 Task: Search the location "Elmore State Park"
Action: Mouse moved to (402, 140)
Screenshot: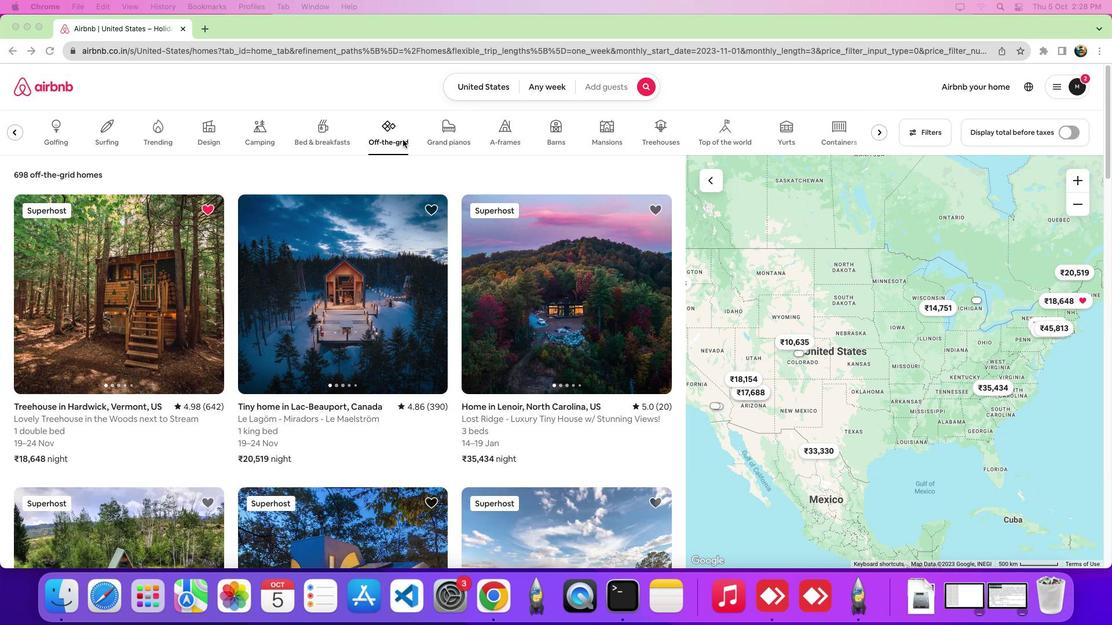 
Action: Mouse pressed left at (402, 140)
Screenshot: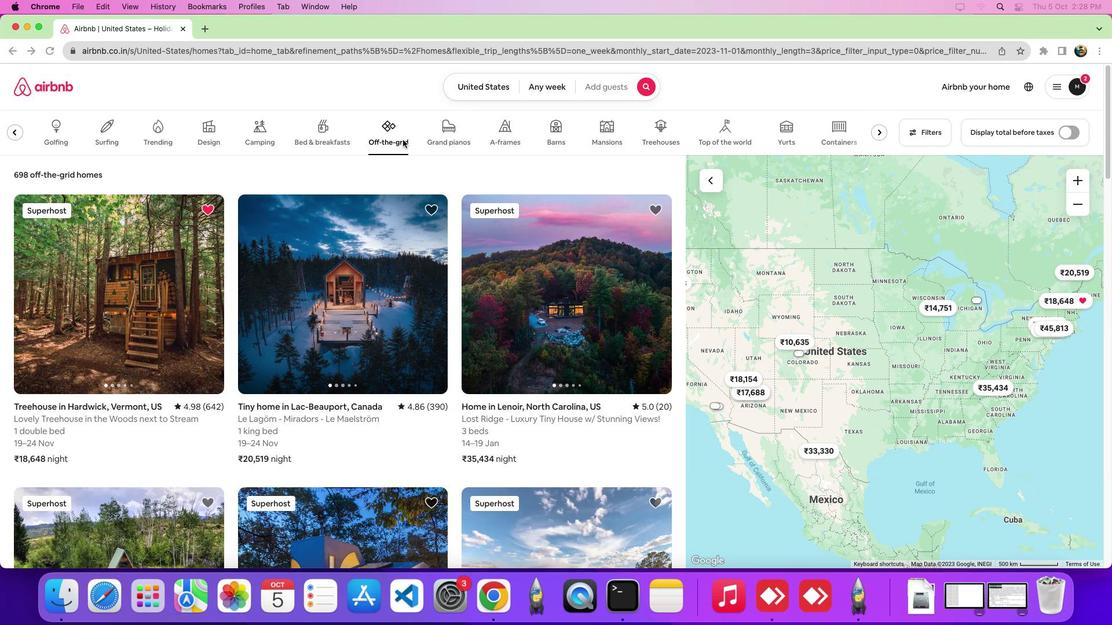 
Action: Mouse moved to (184, 272)
Screenshot: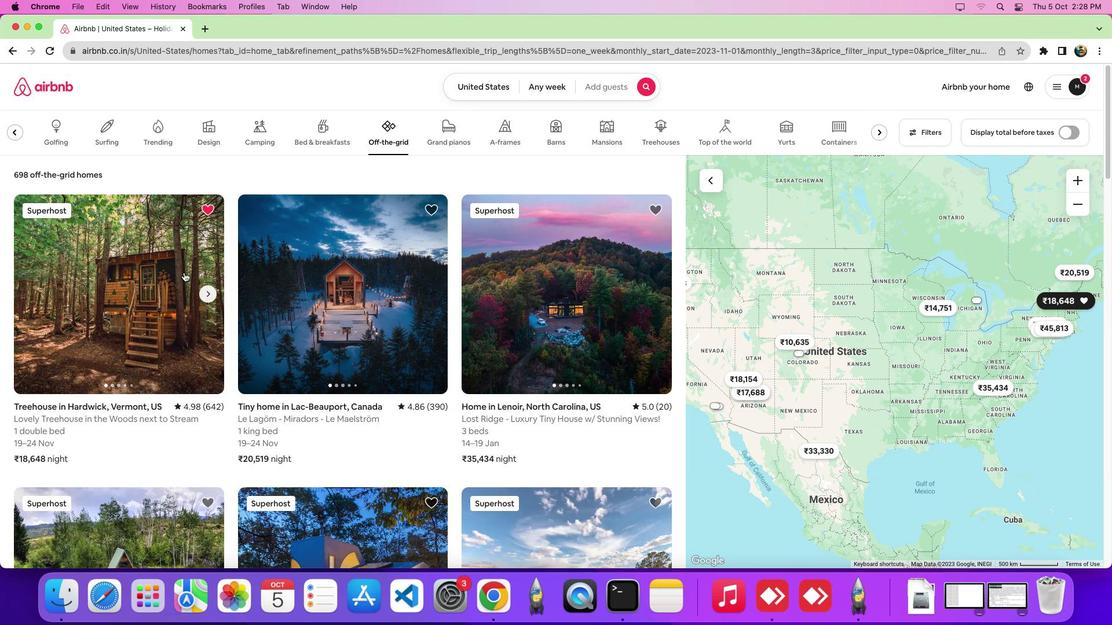 
Action: Mouse pressed left at (184, 272)
Screenshot: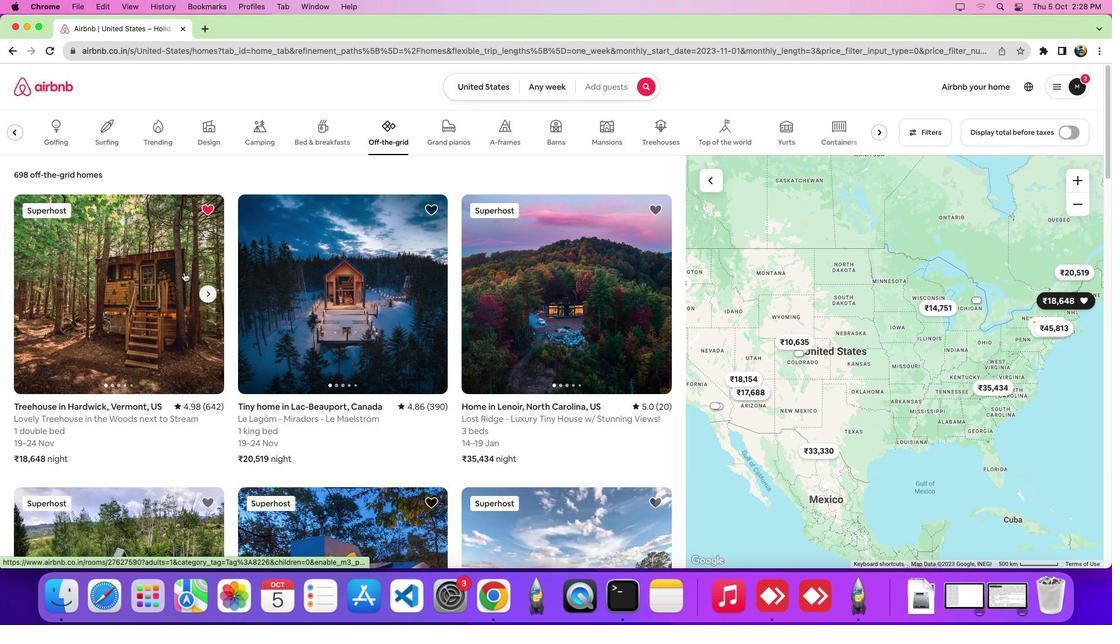 
Action: Mouse moved to (554, 225)
Screenshot: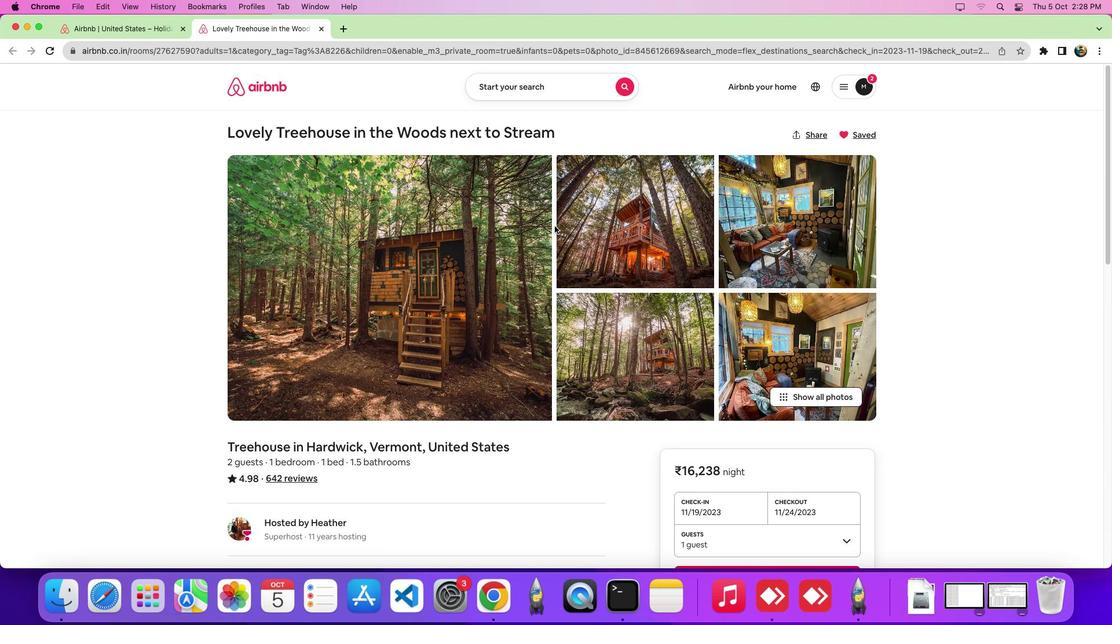 
Action: Mouse scrolled (554, 225) with delta (0, 0)
Screenshot: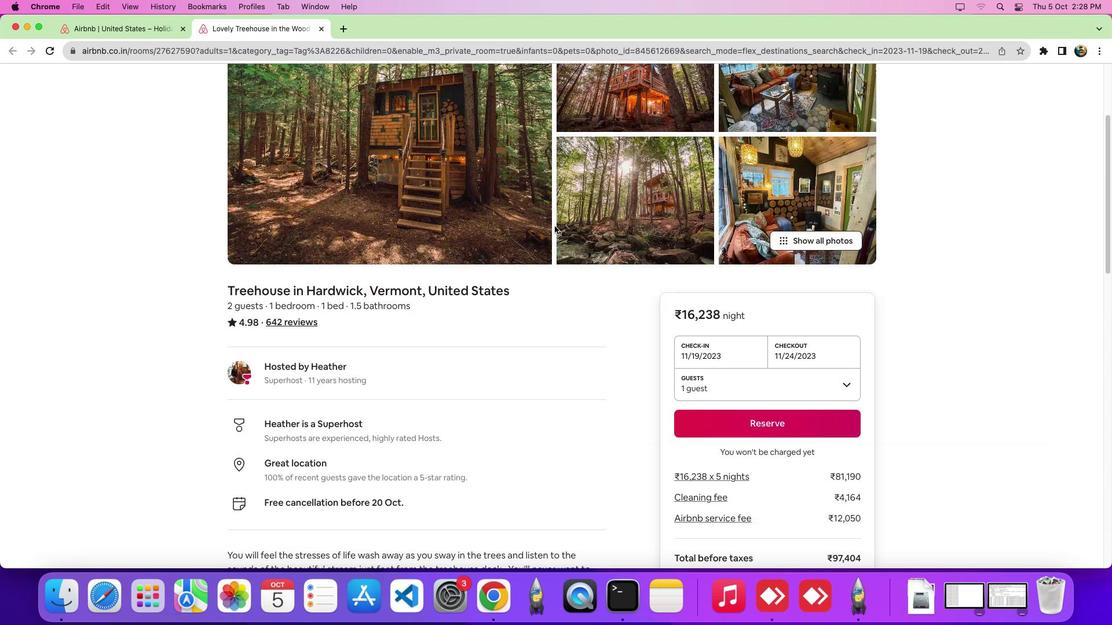 
Action: Mouse scrolled (554, 225) with delta (0, -1)
Screenshot: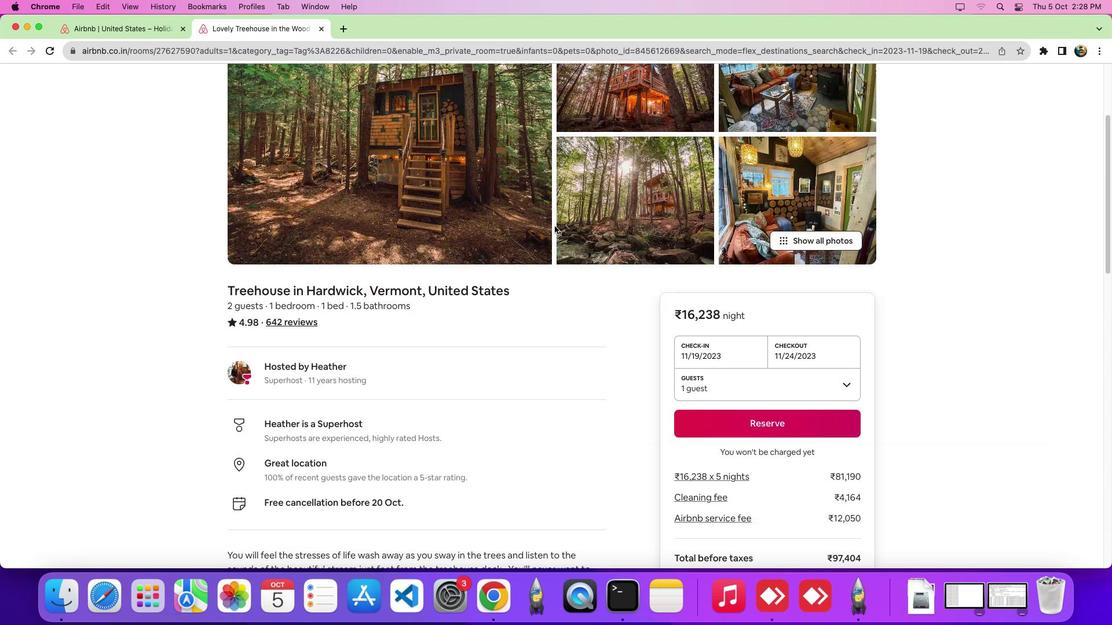 
Action: Mouse scrolled (554, 225) with delta (0, -5)
Screenshot: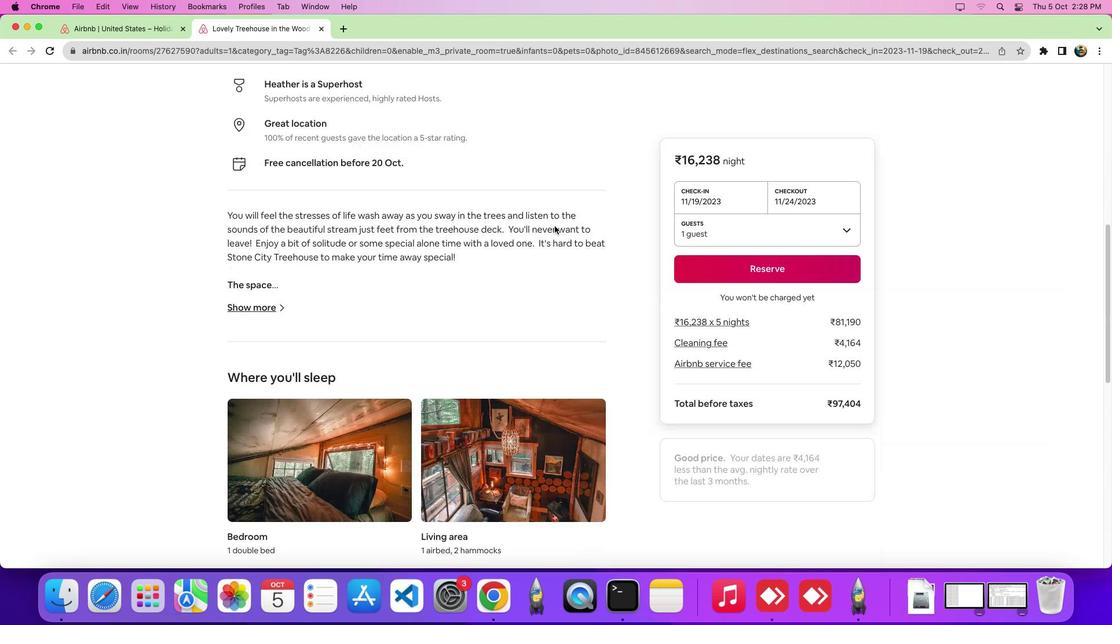 
Action: Mouse scrolled (554, 225) with delta (0, -8)
Screenshot: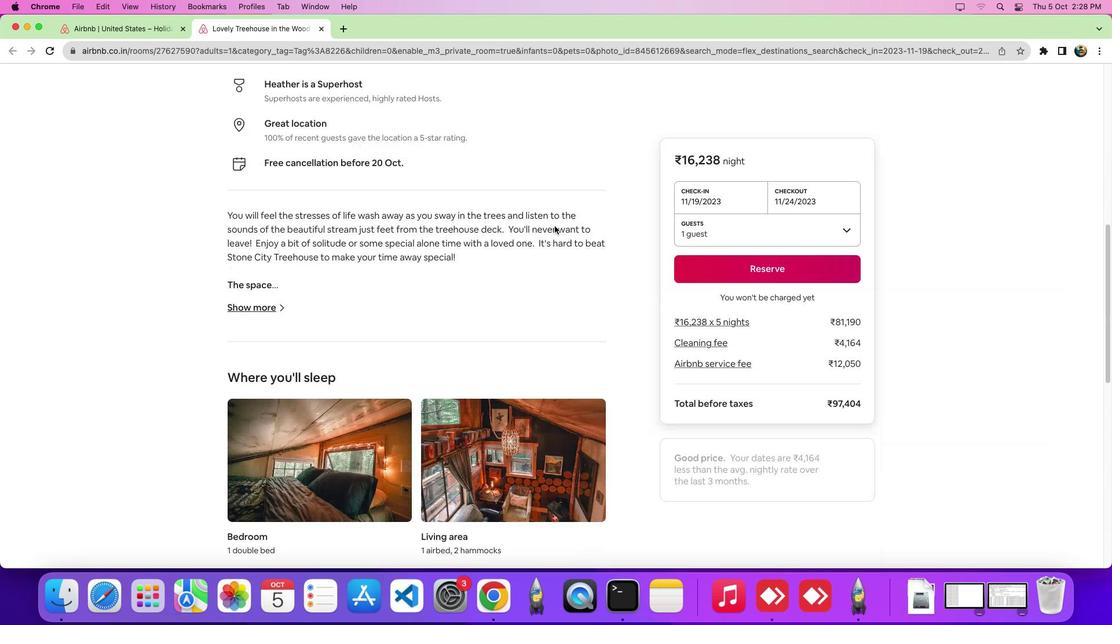 
Action: Mouse scrolled (554, 225) with delta (0, -8)
Screenshot: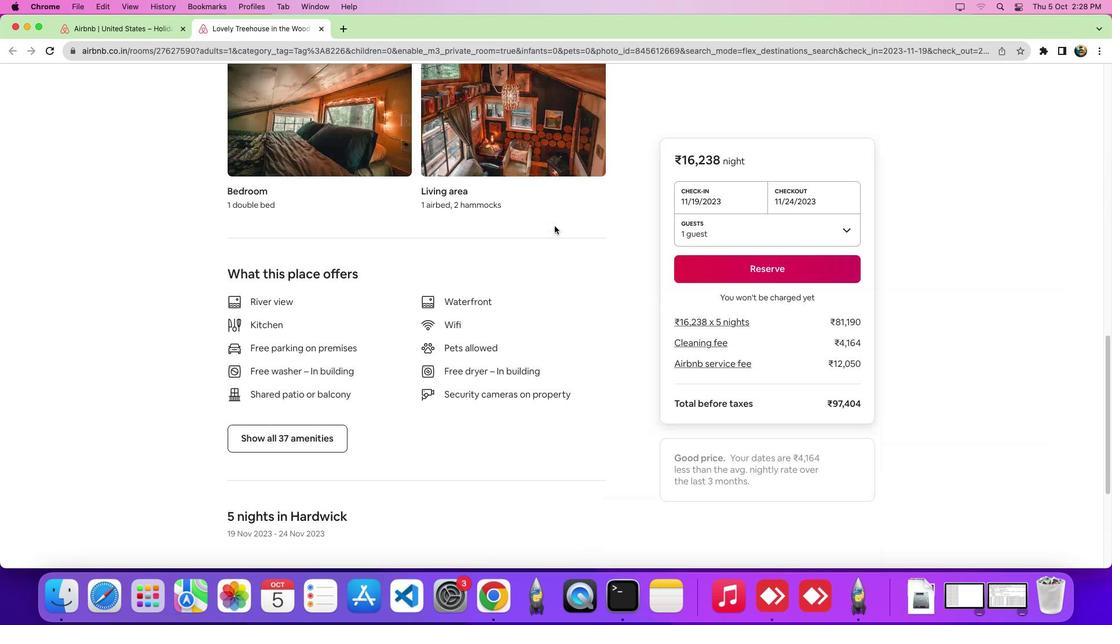 
Action: Mouse moved to (379, 88)
Screenshot: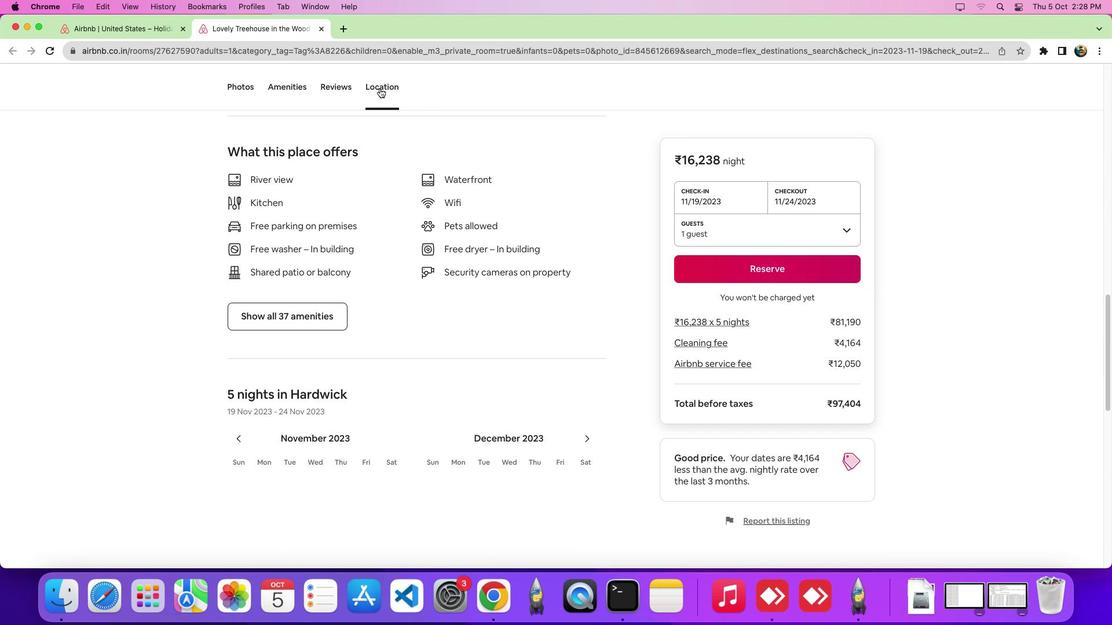 
Action: Mouse pressed left at (379, 88)
Screenshot: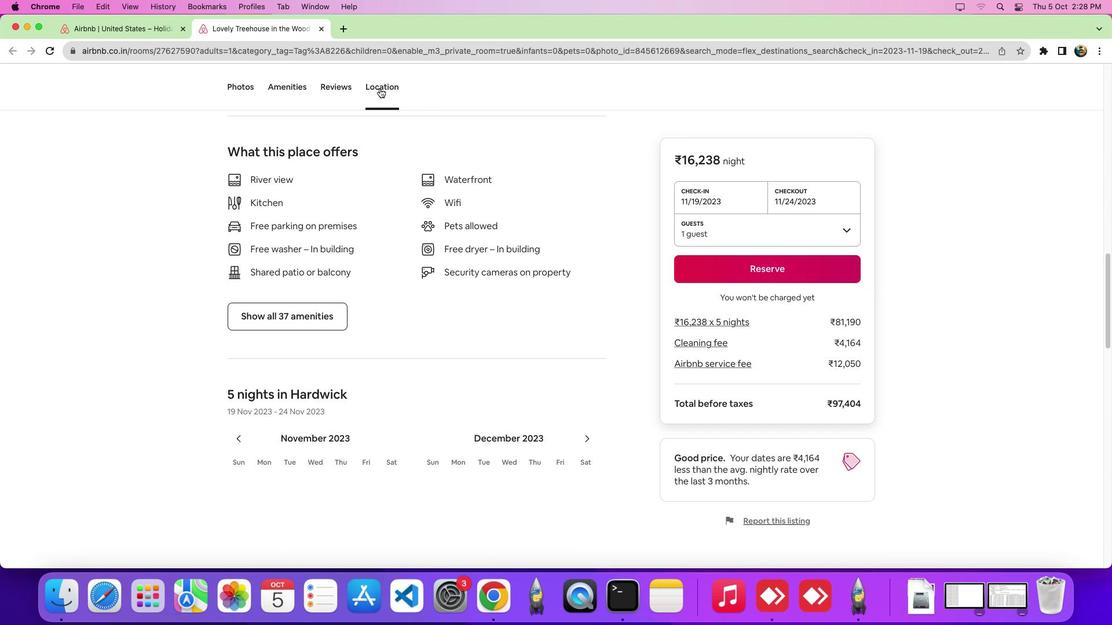 
Action: Mouse moved to (849, 225)
Screenshot: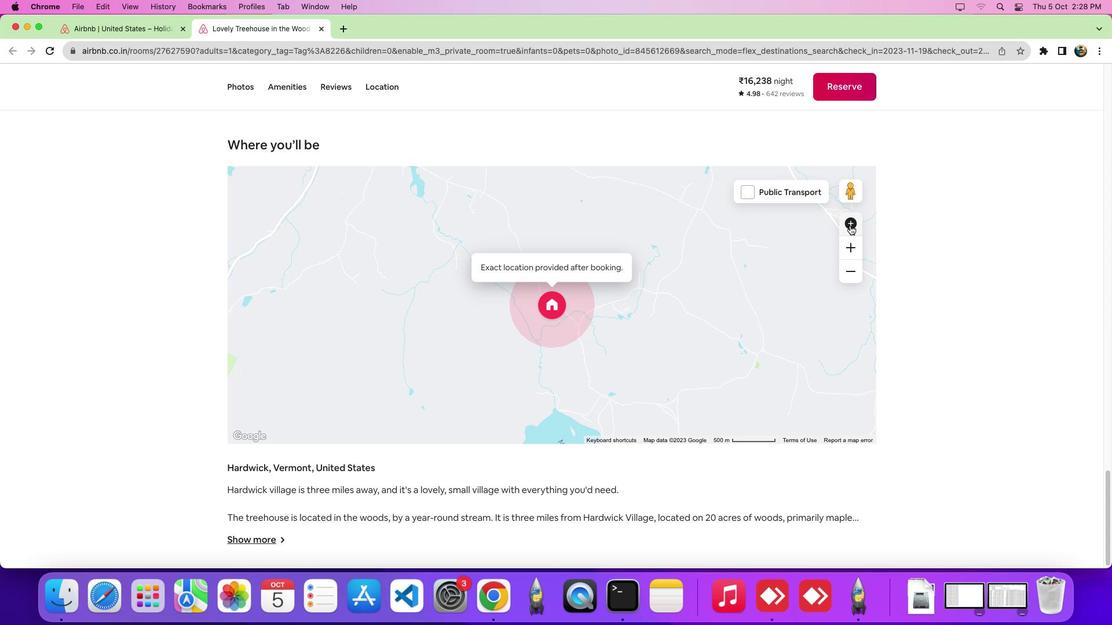 
Action: Mouse pressed left at (849, 225)
Screenshot: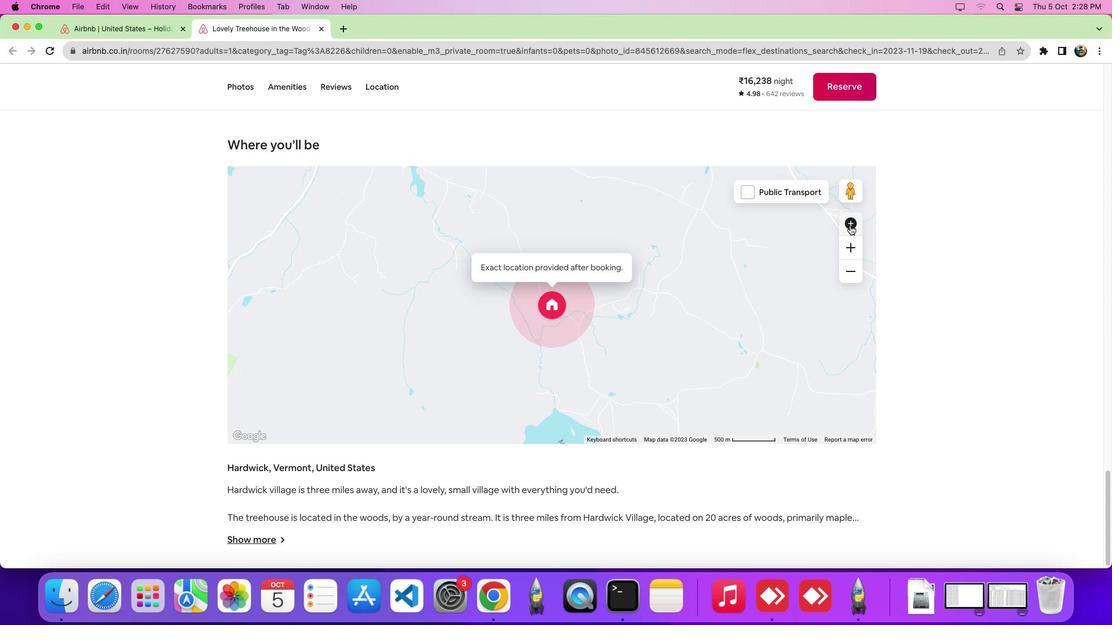 
Action: Mouse moved to (761, 234)
Screenshot: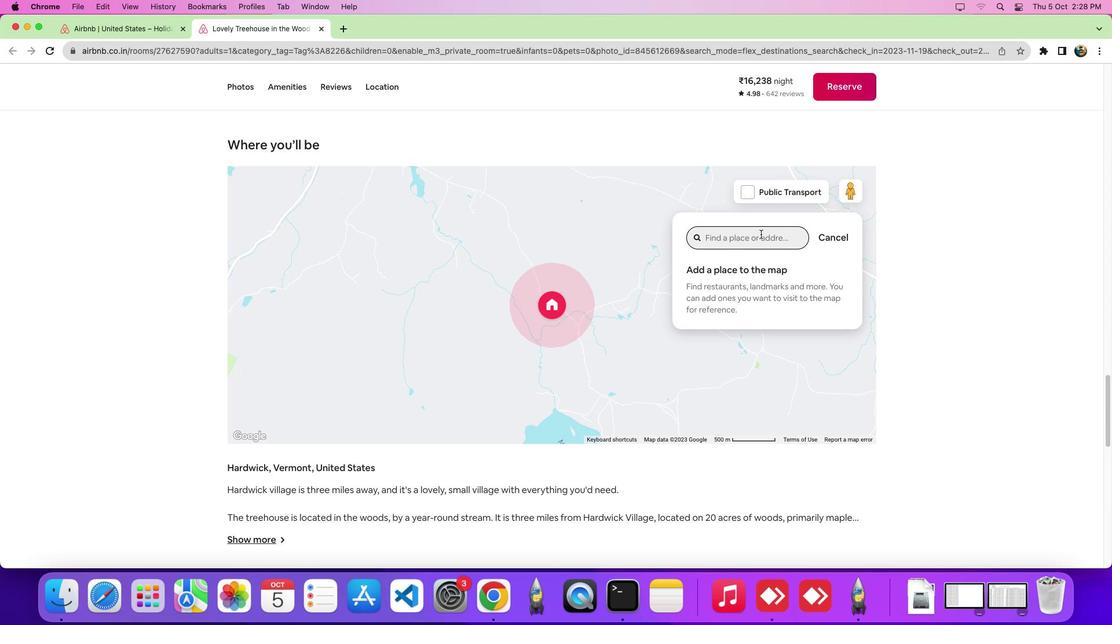
Action: Mouse pressed left at (761, 234)
Screenshot: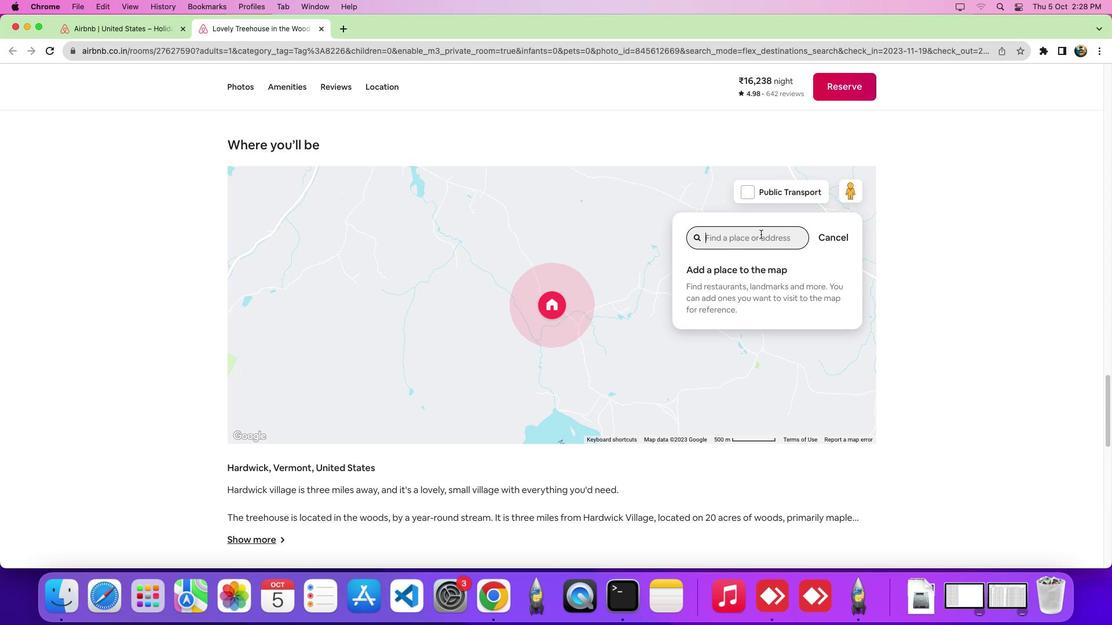 
Action: Key pressed Key.shift_r
Screenshot: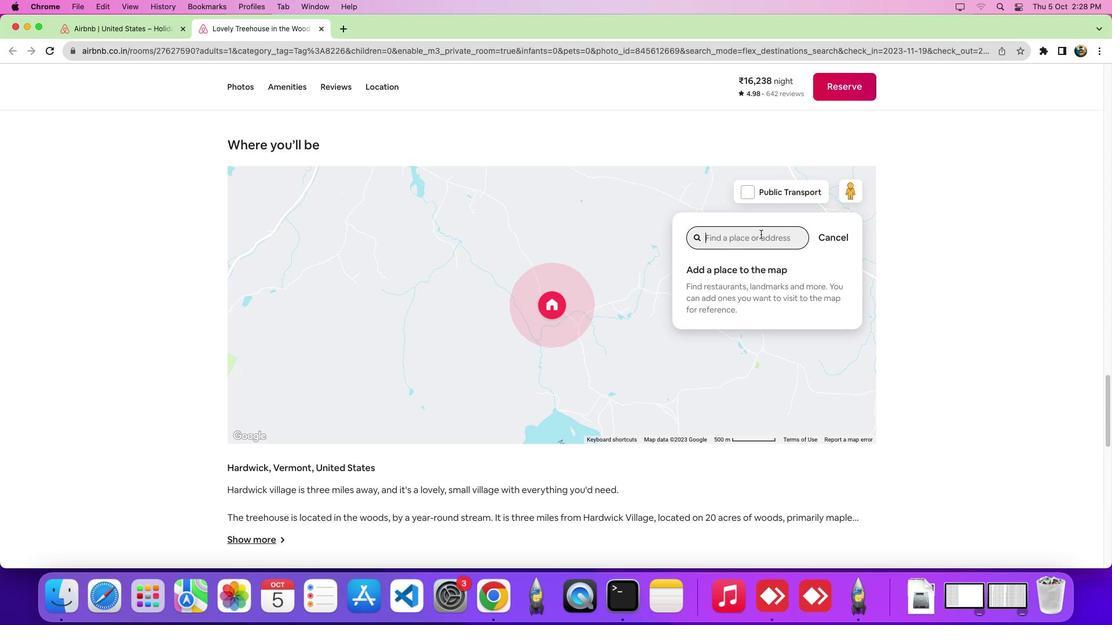 
Action: Mouse moved to (768, 235)
Screenshot: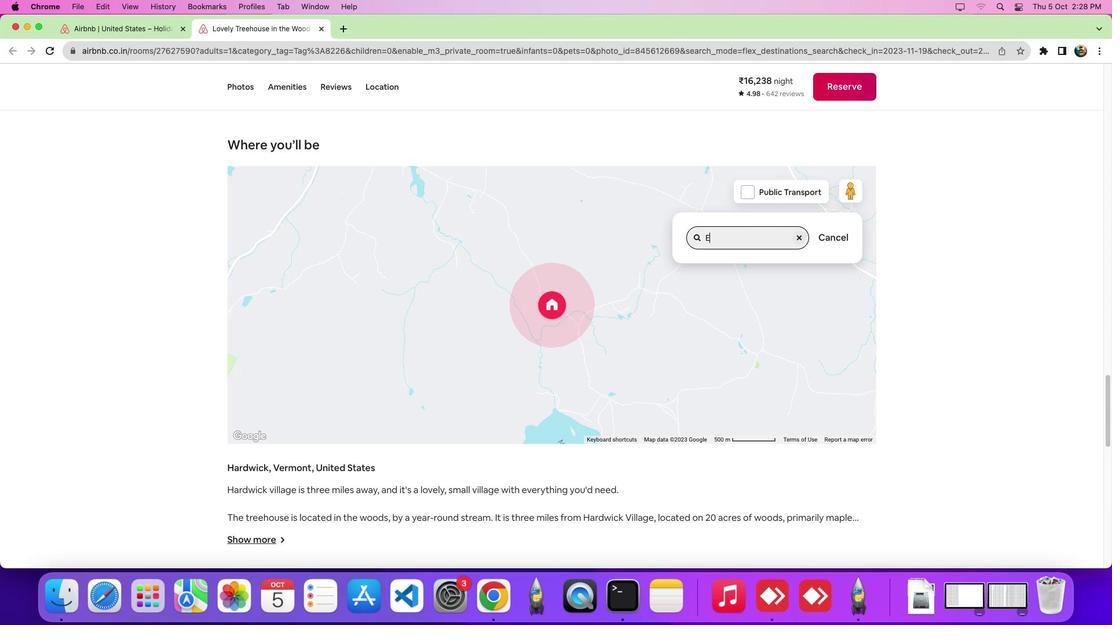 
Action: Key pressed 'E''l''o''m''o''r''e'Key.spaceKey.shift_r'S''t''a''t''e'Key.spaceKey.shift
Screenshot: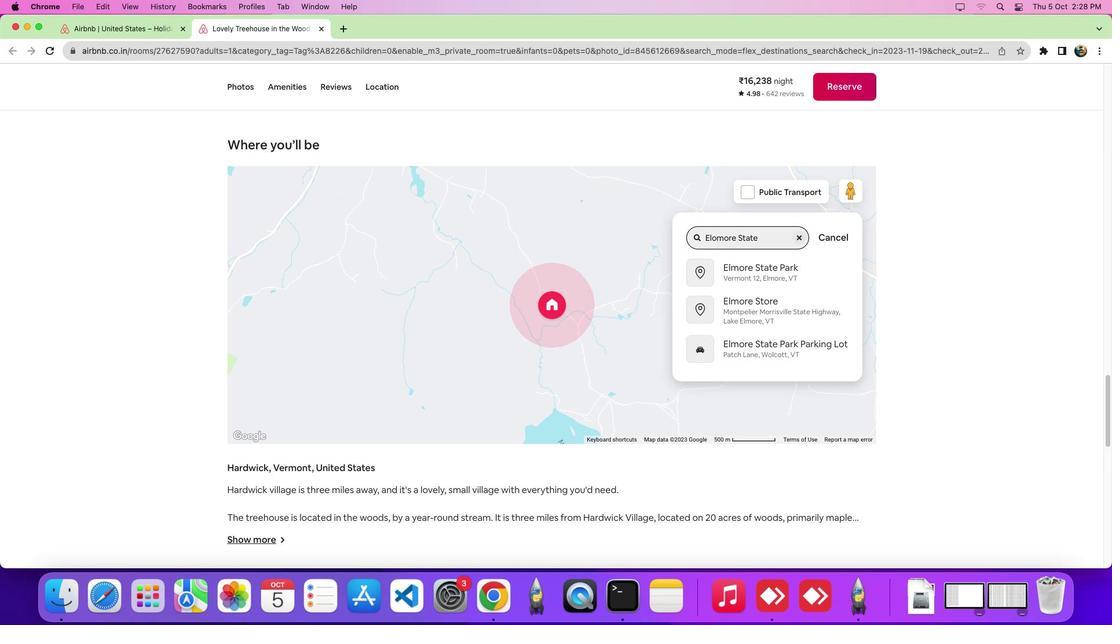 
Action: Mouse moved to (764, 264)
Screenshot: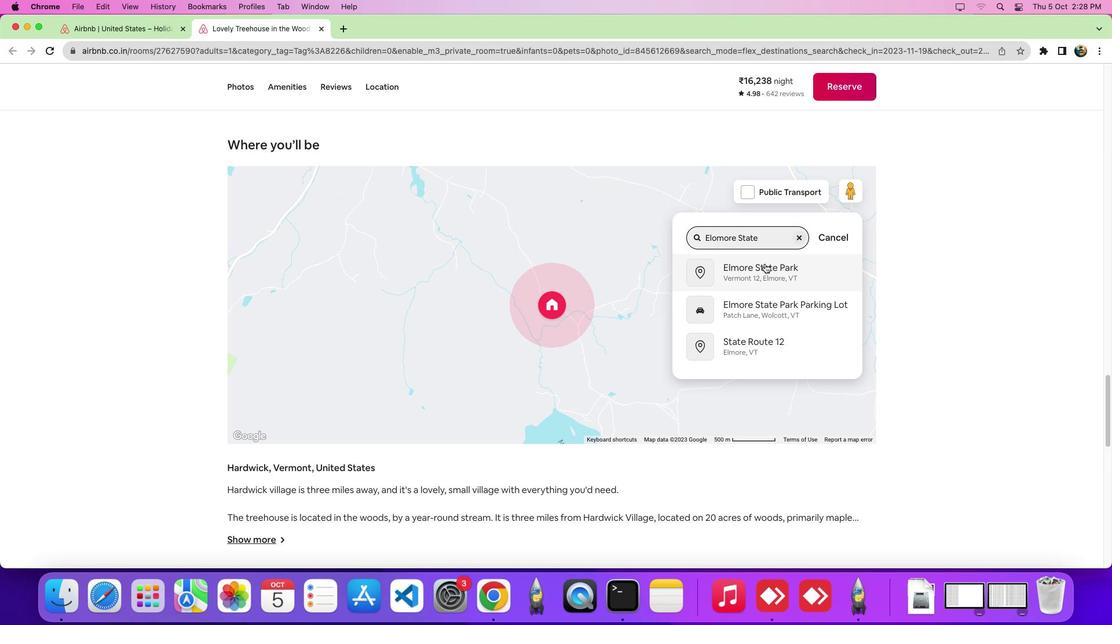 
Action: Mouse pressed left at (764, 264)
Screenshot: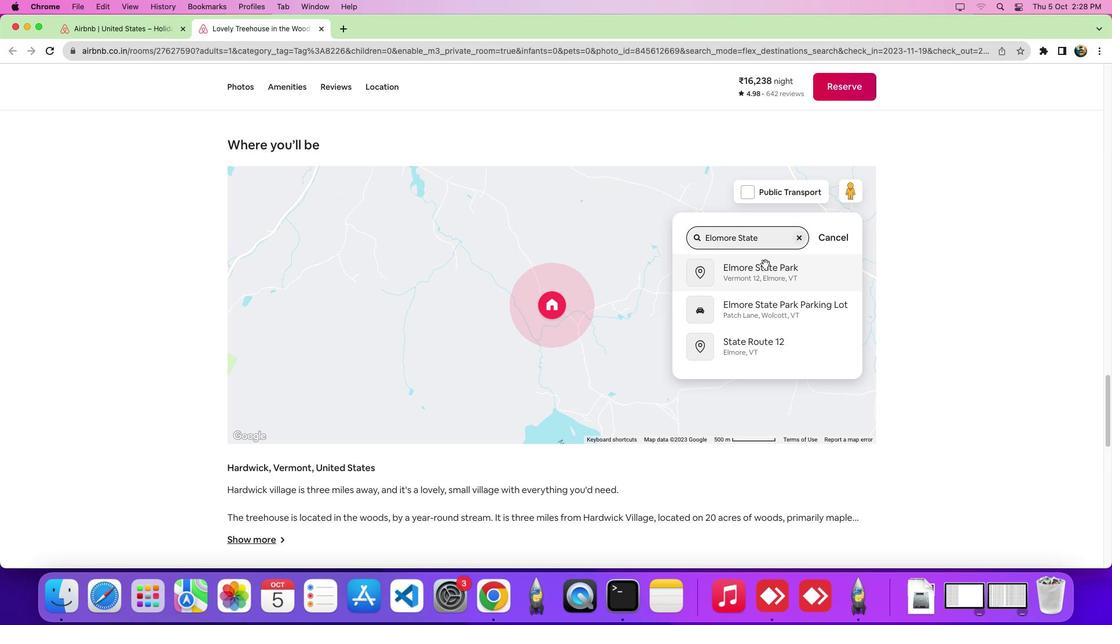 
Action: Mouse moved to (764, 261)
Screenshot: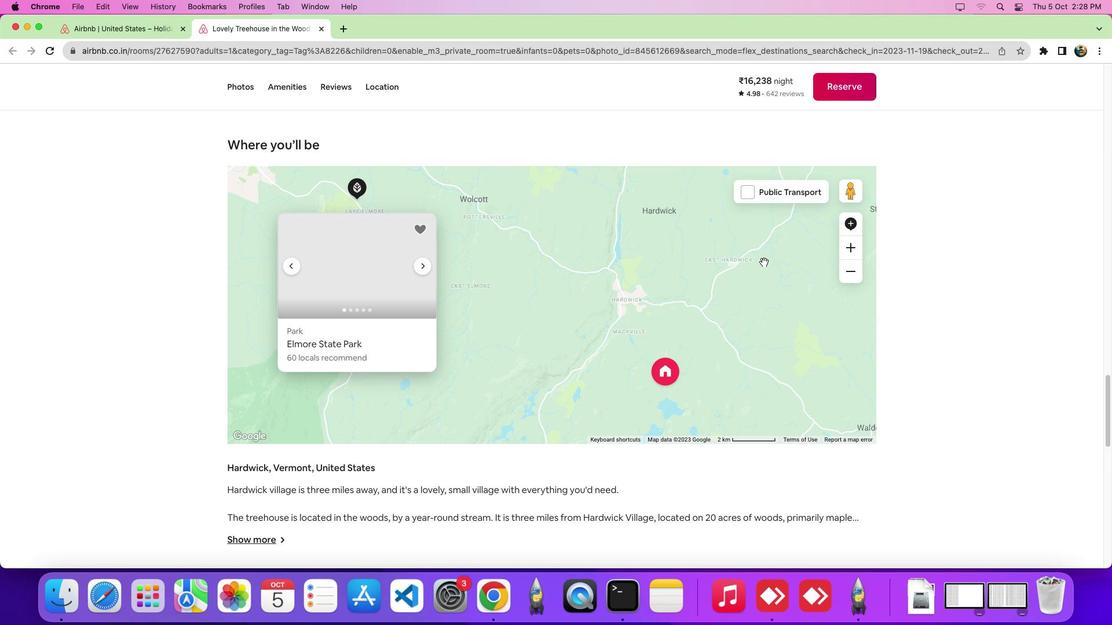 
